 Task: Create a section Compliance Audit Sprint and in the section, add a milestone Disaster Recovery Plan Testing in the project TrueNorth.
Action: Mouse moved to (76, 302)
Screenshot: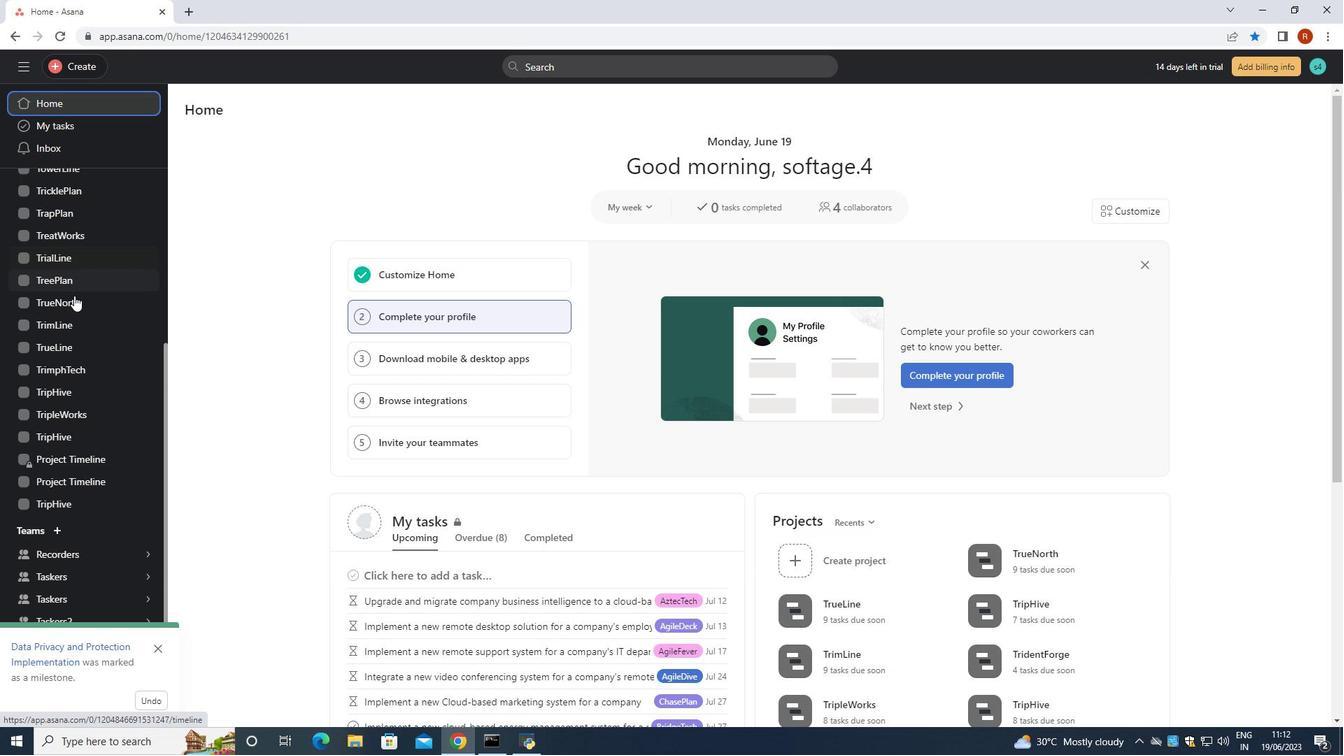 
Action: Mouse pressed left at (76, 302)
Screenshot: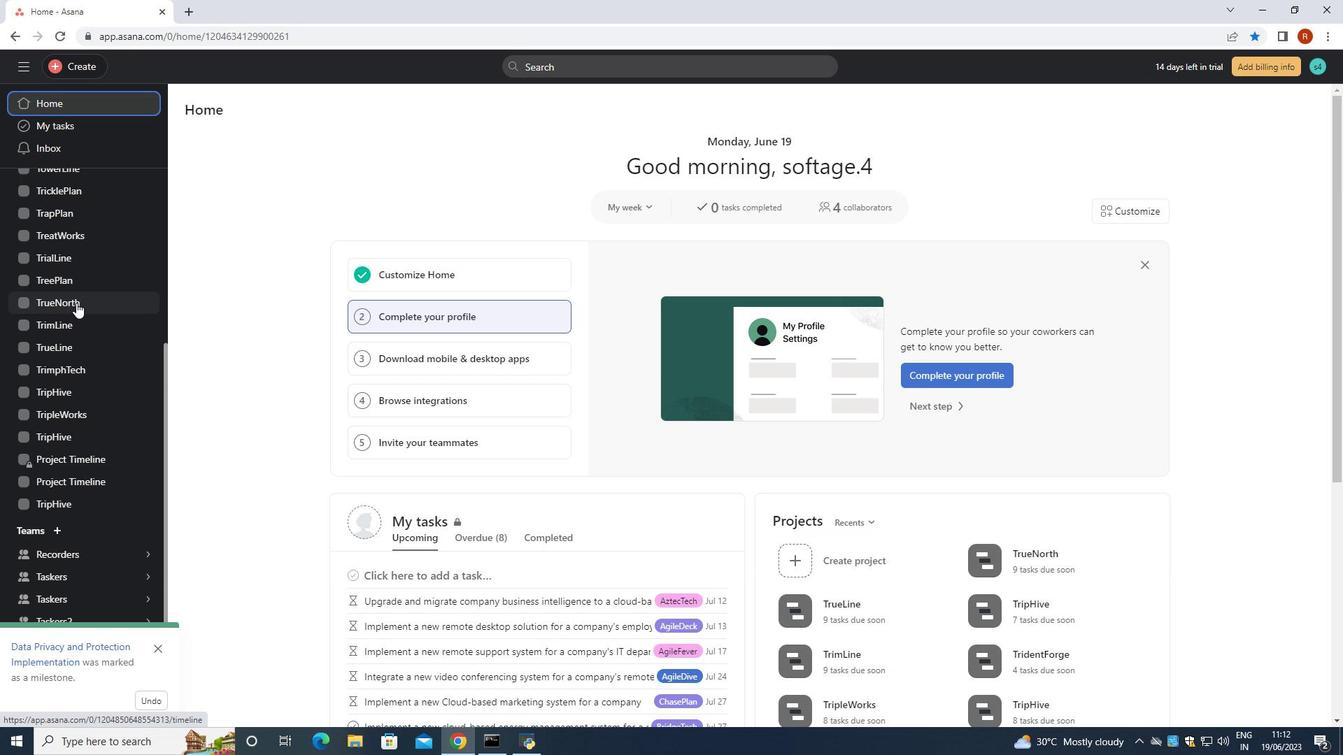 
Action: Mouse moved to (237, 671)
Screenshot: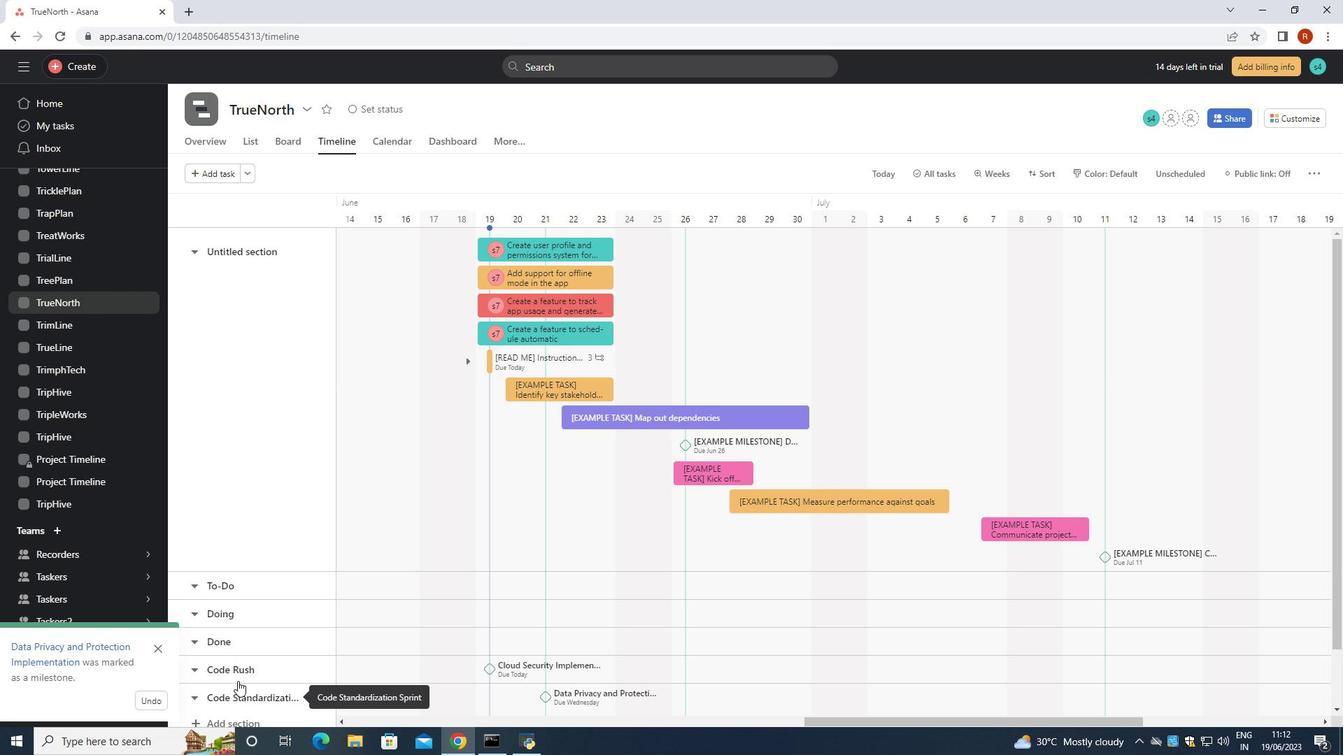 
Action: Mouse scrolled (237, 670) with delta (0, 0)
Screenshot: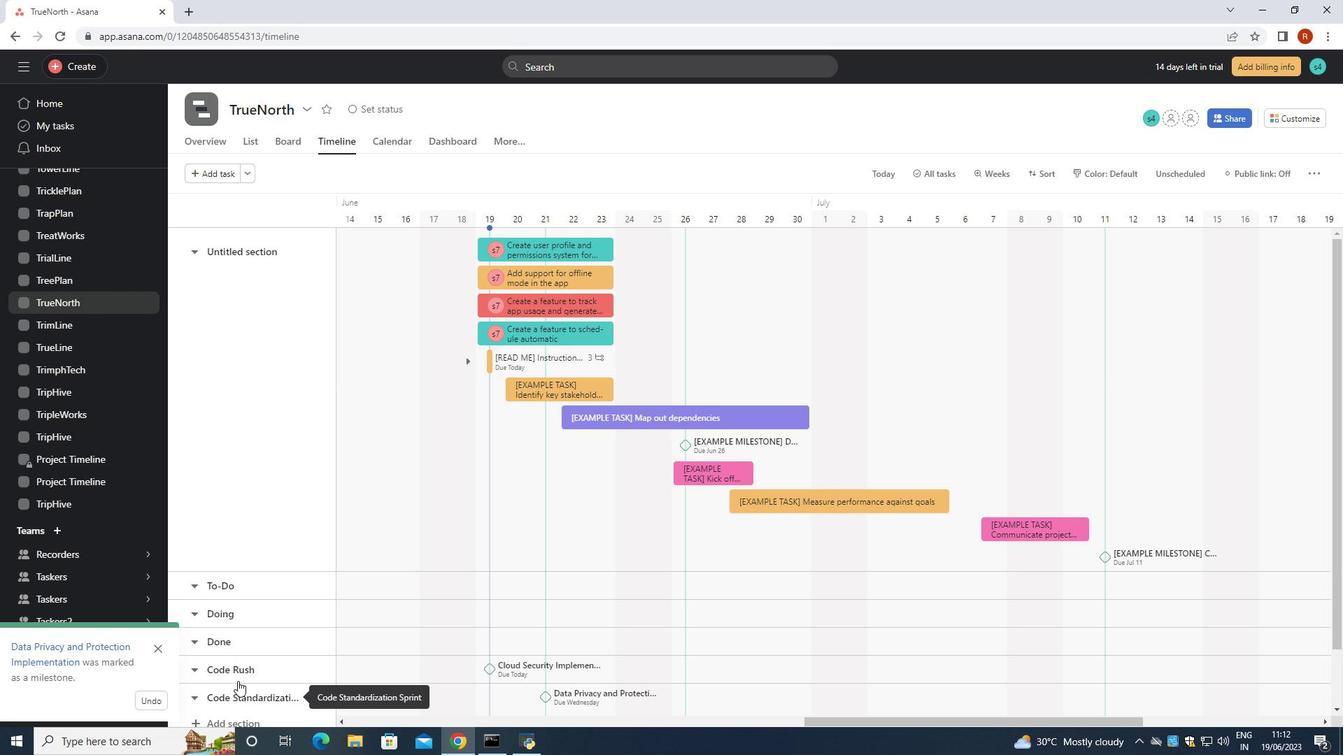 
Action: Mouse moved to (237, 668)
Screenshot: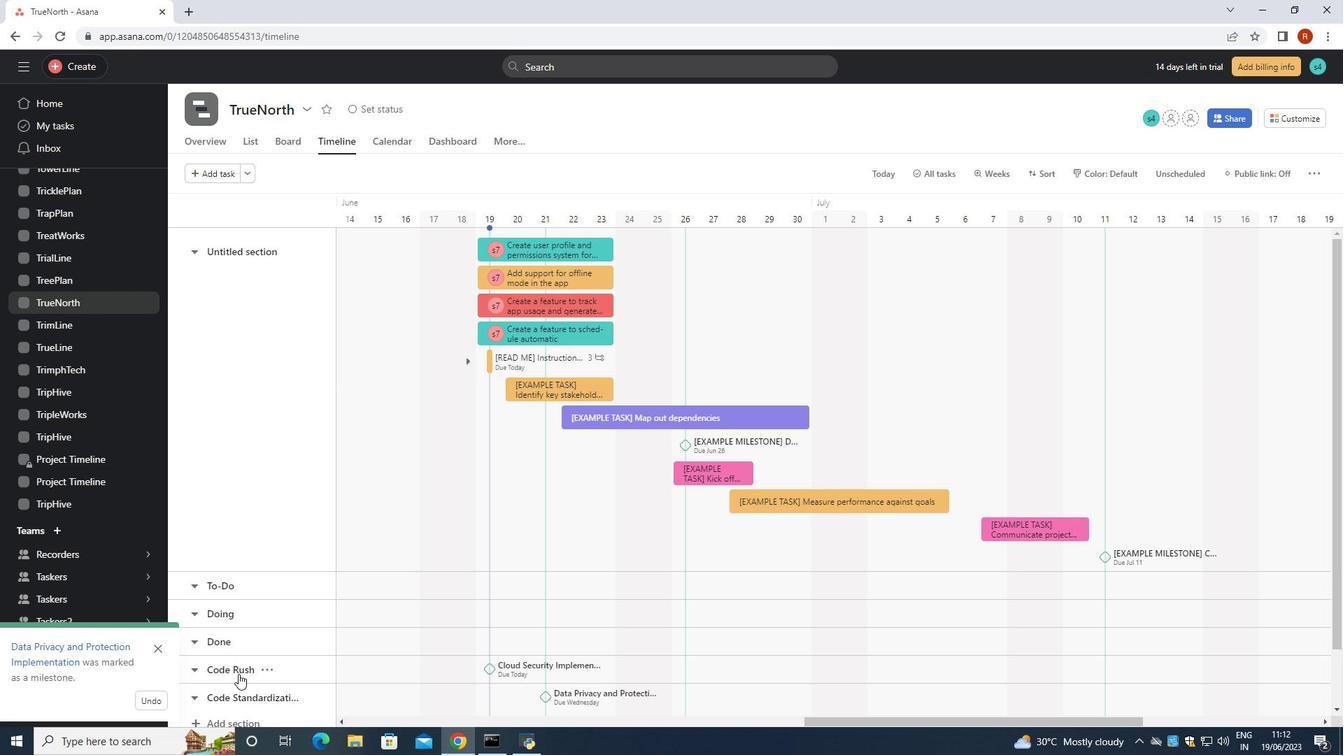 
Action: Mouse scrolled (237, 667) with delta (0, 0)
Screenshot: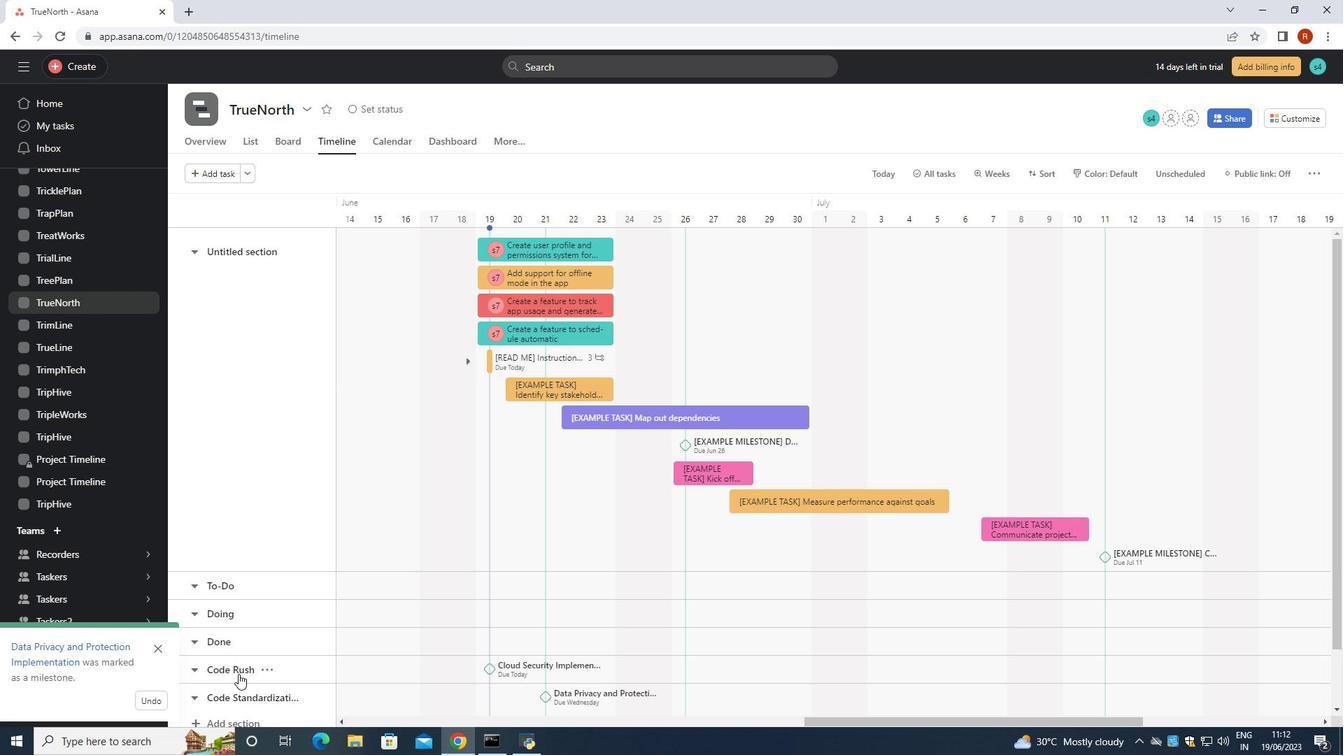 
Action: Mouse moved to (237, 665)
Screenshot: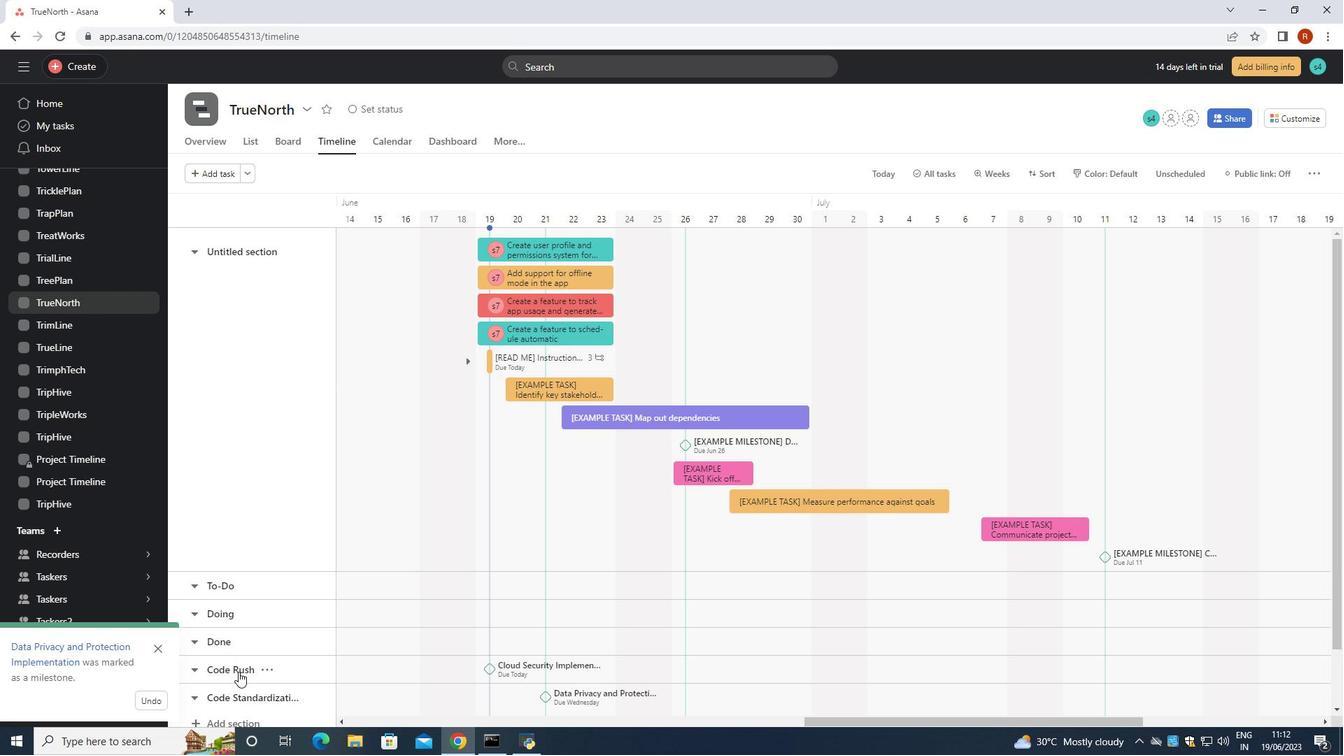 
Action: Mouse scrolled (237, 664) with delta (0, 0)
Screenshot: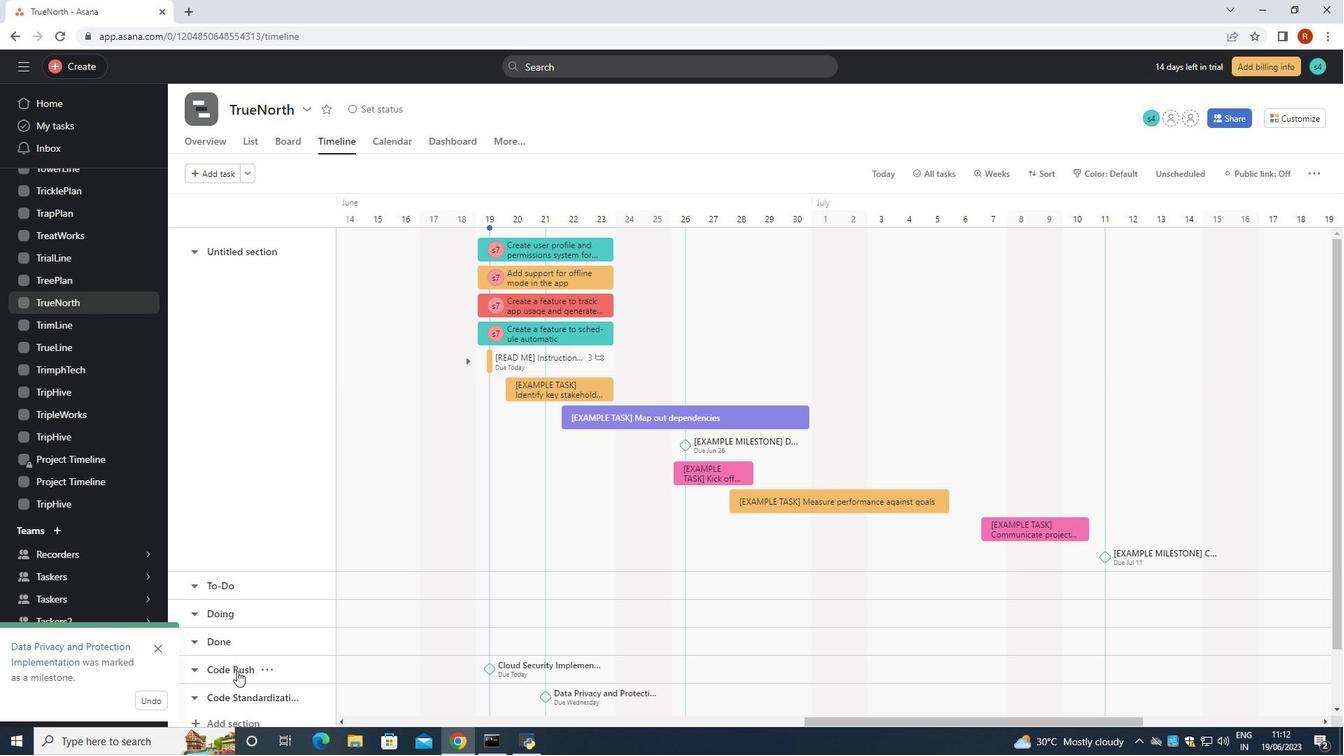 
Action: Mouse moved to (245, 659)
Screenshot: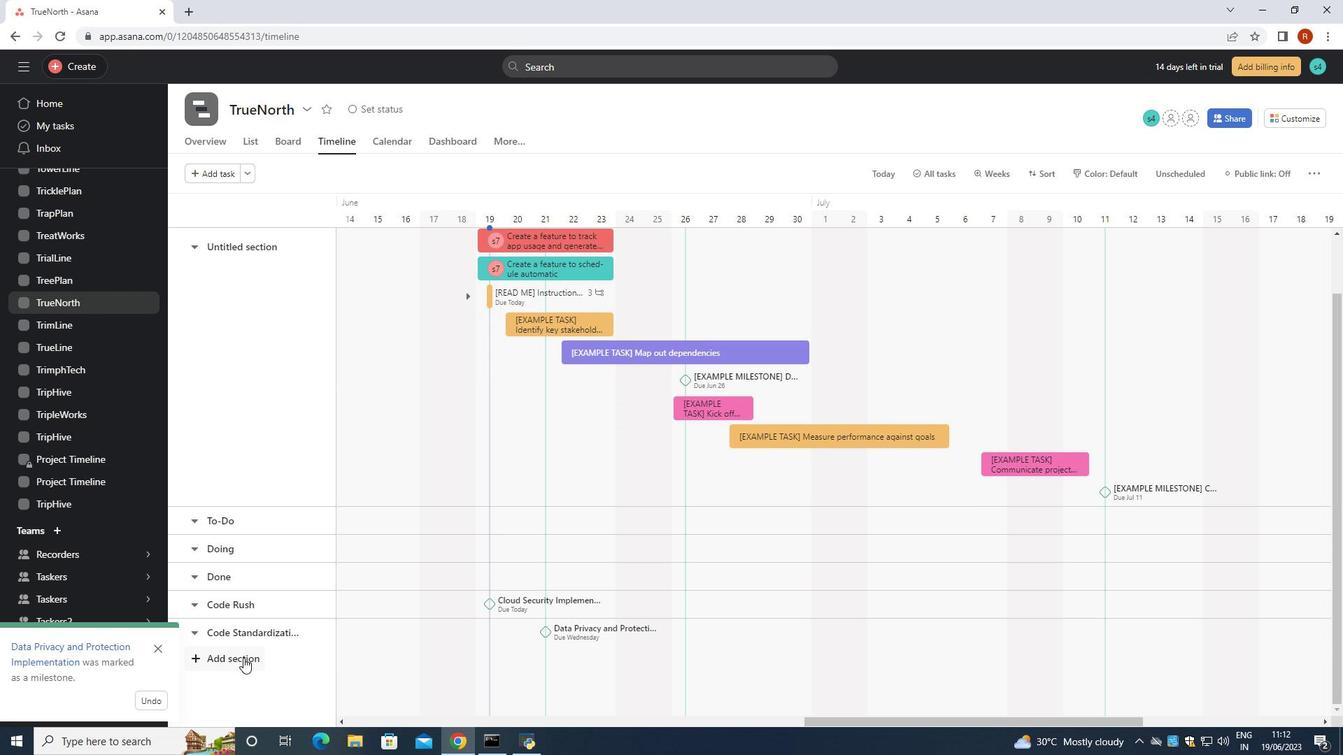 
Action: Mouse pressed left at (245, 659)
Screenshot: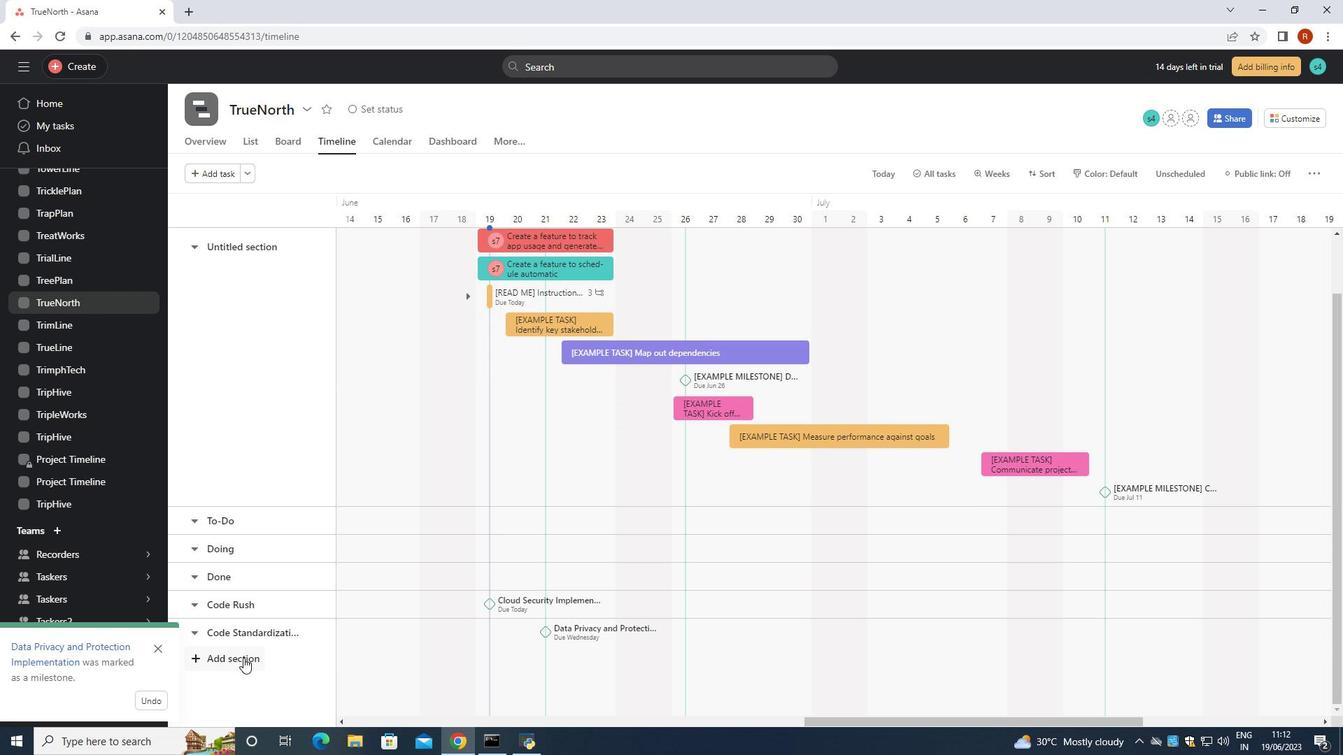 
Action: Mouse moved to (245, 659)
Screenshot: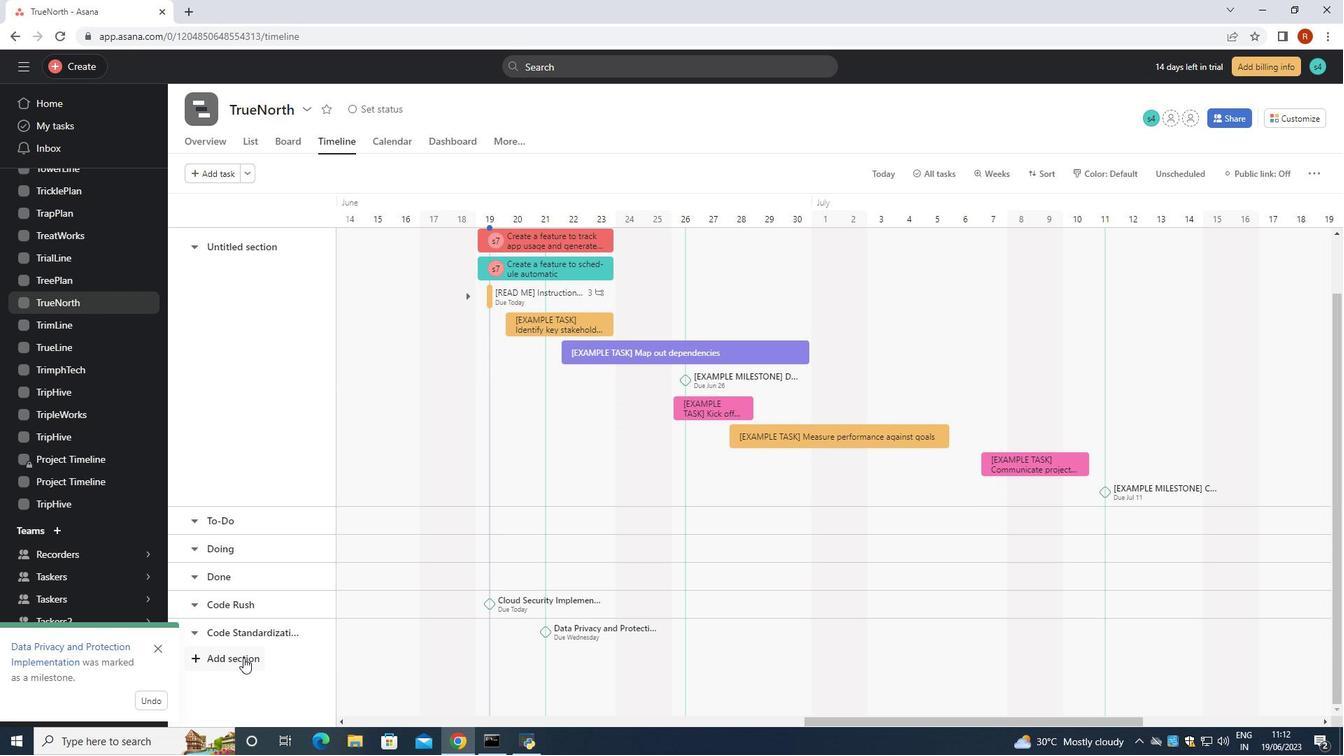 
Action: Key pressed <Key.shift>Campliance<Key.space><Key.shift>Audit<Key.space><Key.shift>Sprint<Key.space>
Screenshot: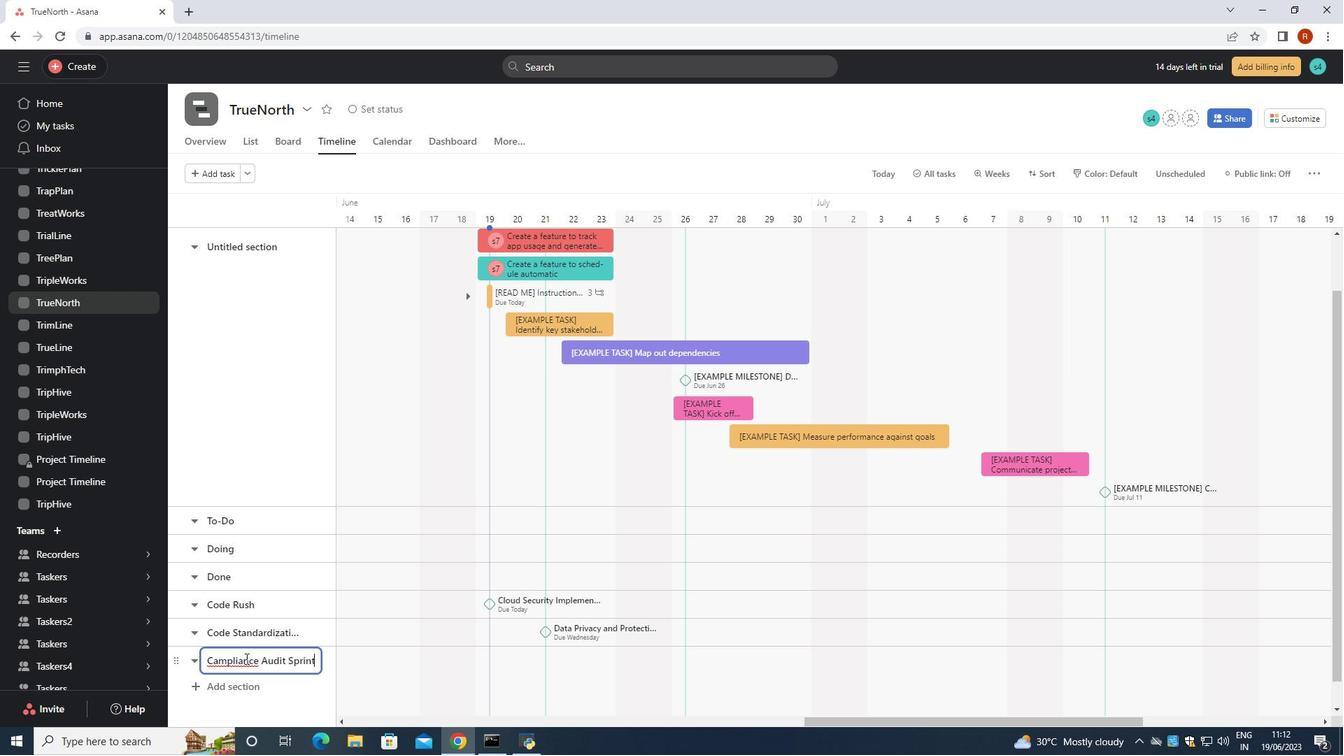 
Action: Mouse moved to (218, 661)
Screenshot: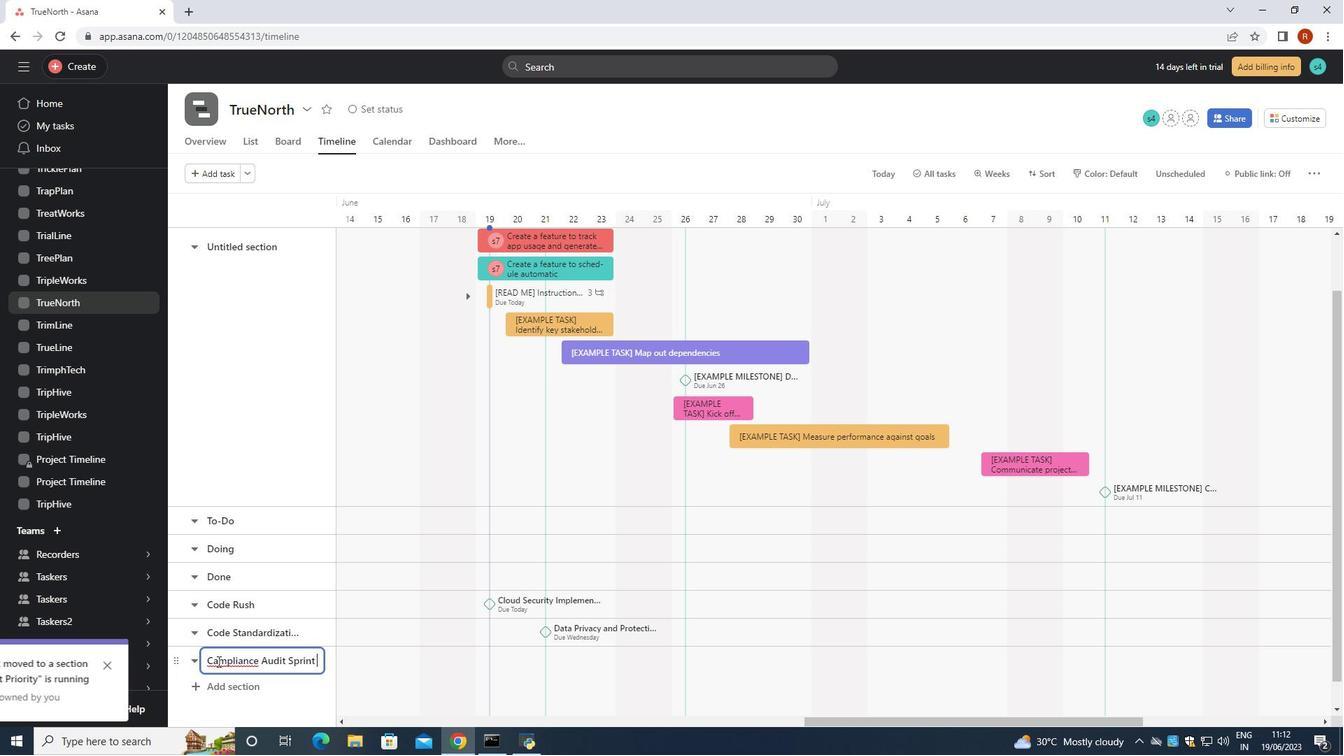 
Action: Mouse pressed left at (218, 661)
Screenshot: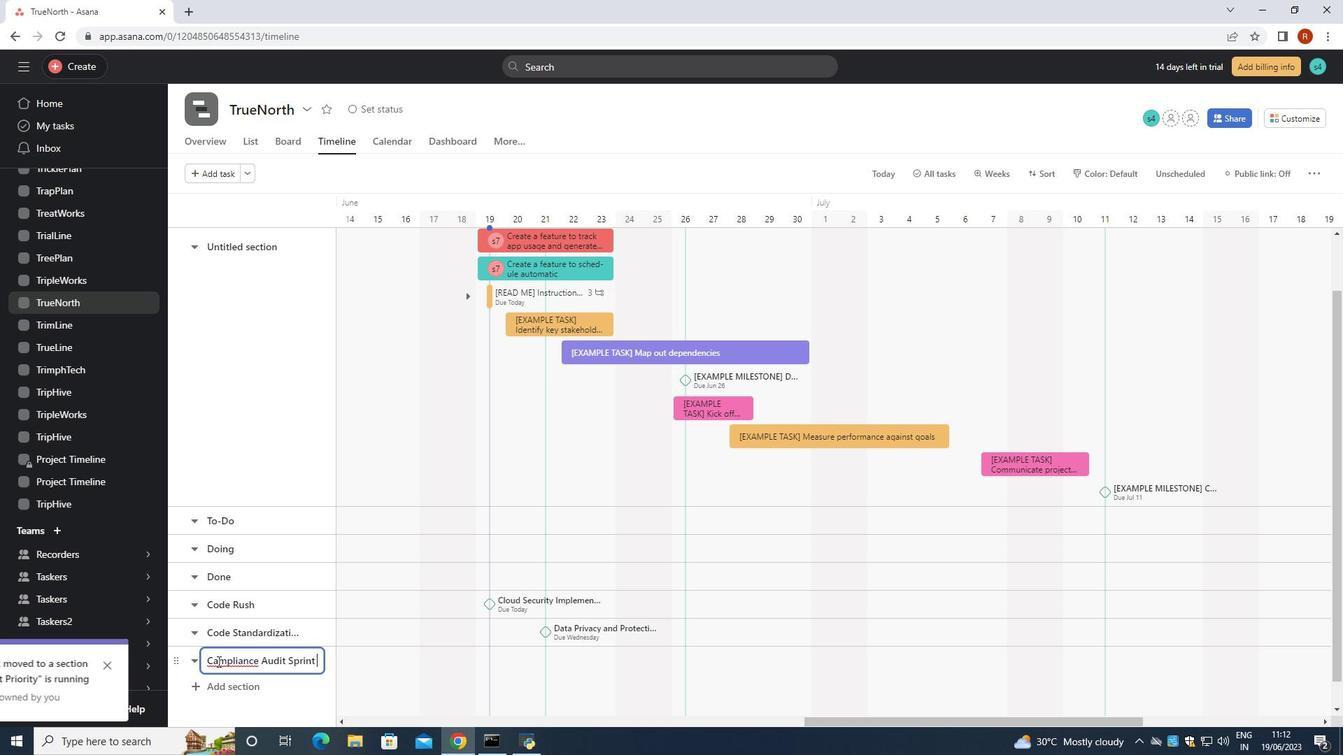 
Action: Mouse moved to (223, 663)
Screenshot: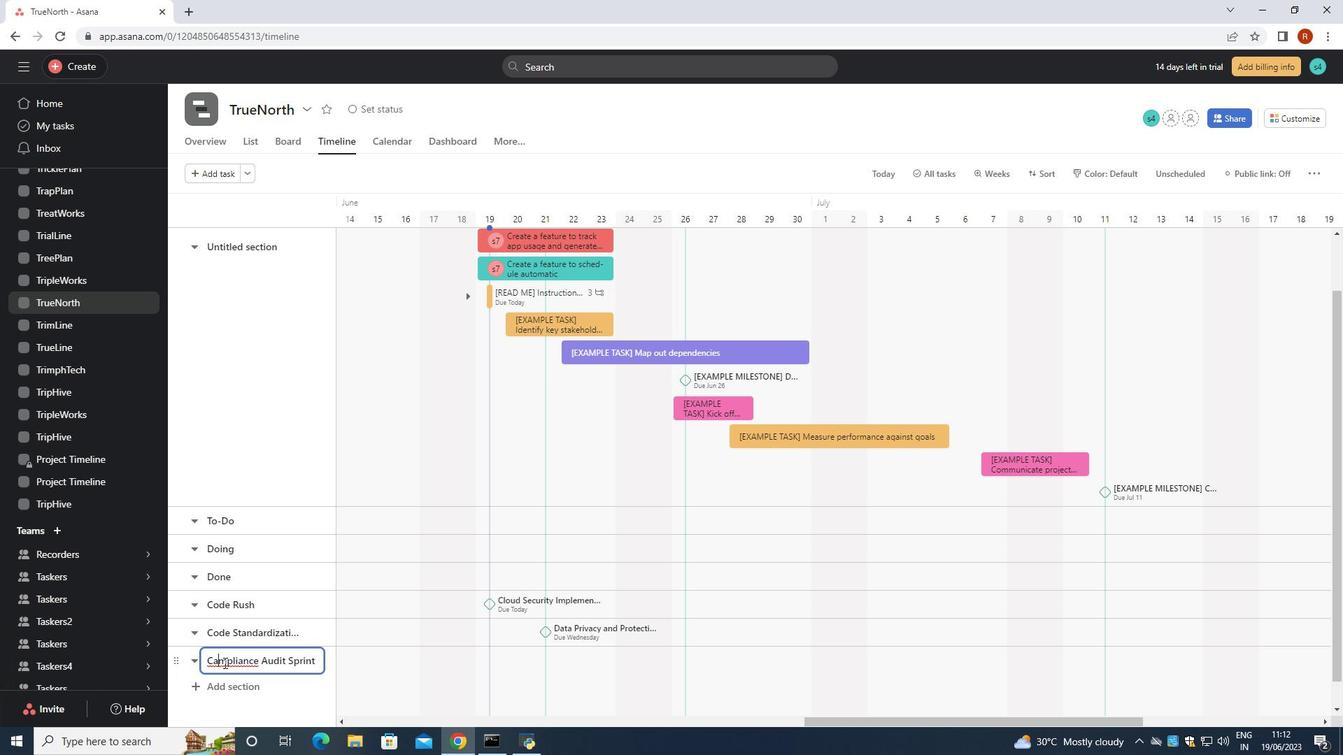 
Action: Key pressed <Key.backspace>o
Screenshot: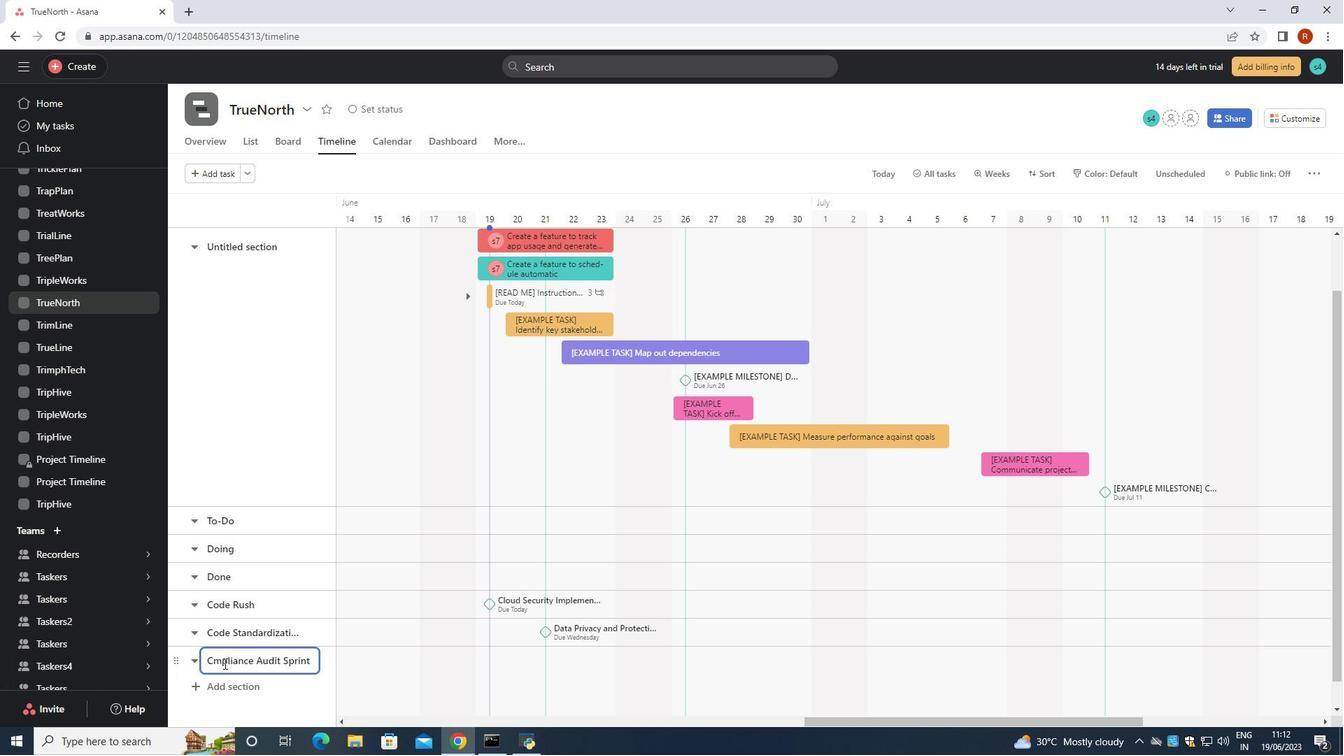 
Action: Mouse moved to (438, 654)
Screenshot: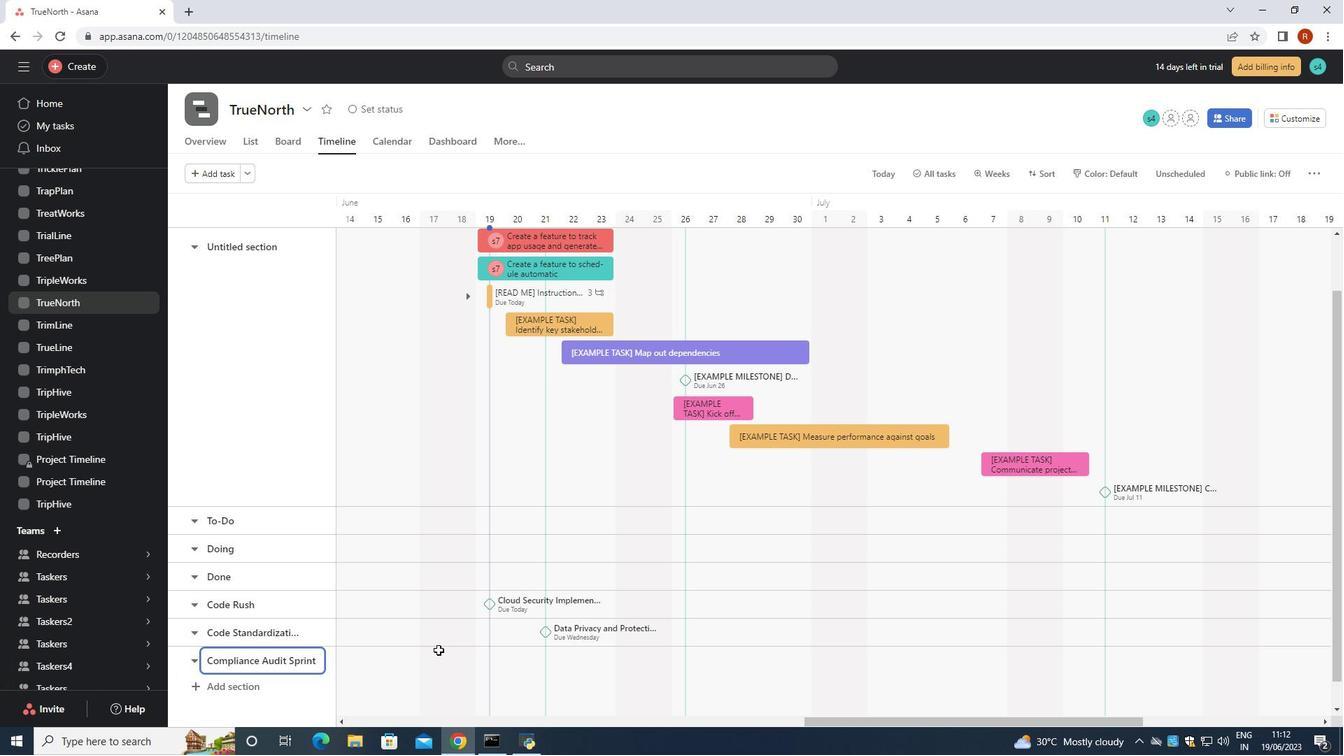 
Action: Mouse pressed left at (438, 654)
Screenshot: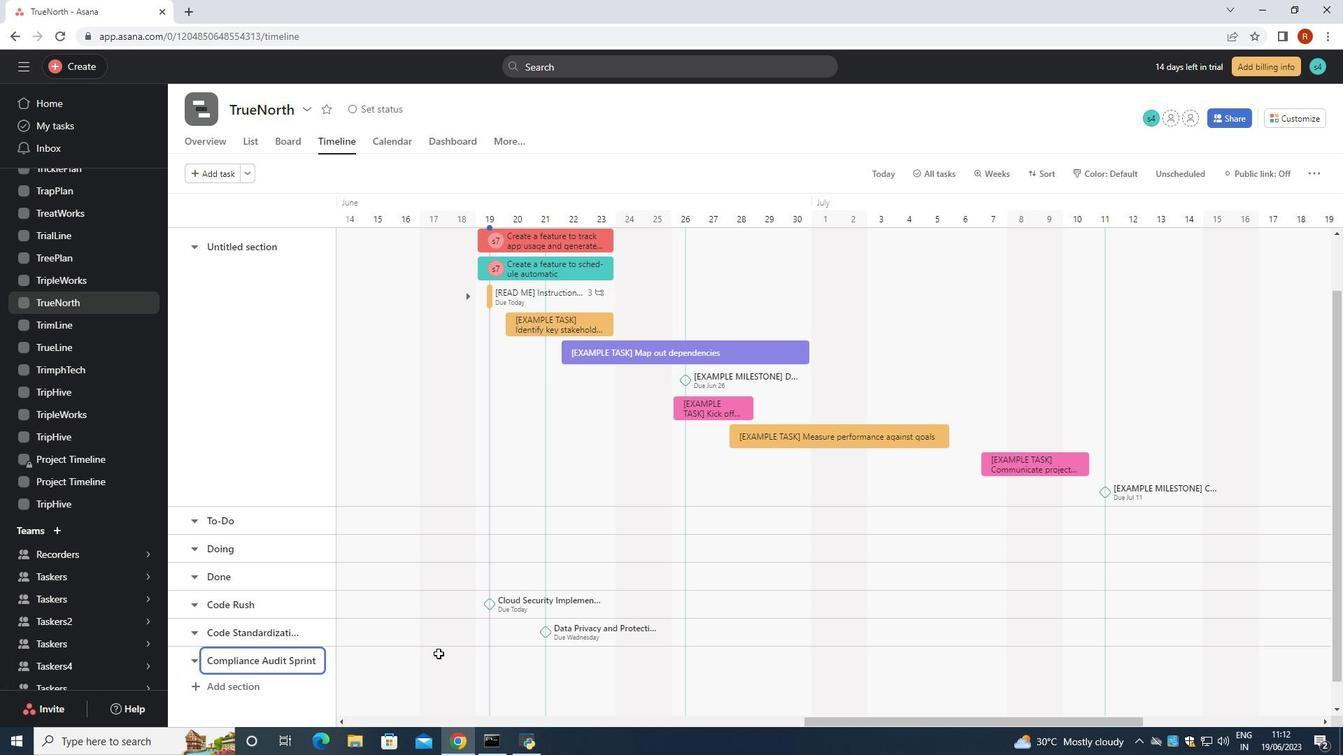
Action: Mouse pressed left at (438, 654)
Screenshot: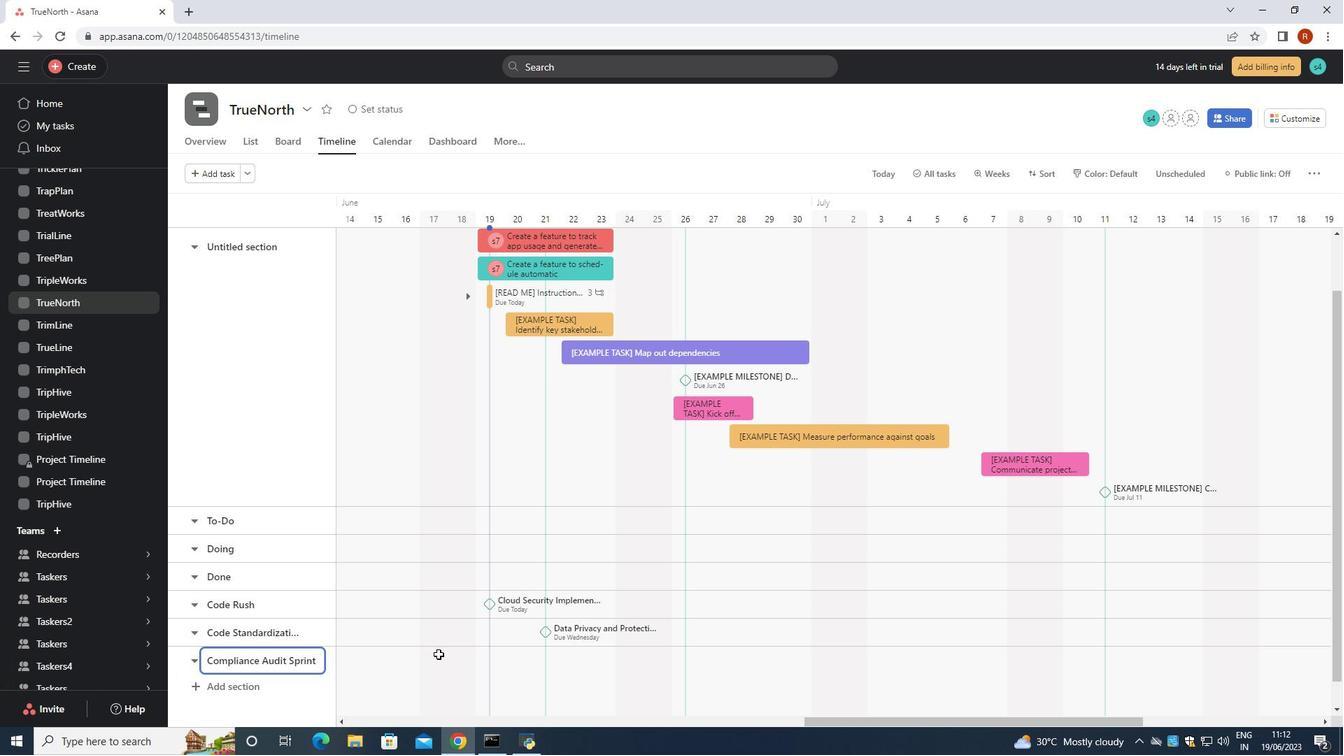 
Action: Key pressed <Key.shift><Key.shift><Key.shift><Key.shift><Key.shift>Disater<Key.space><Key.shift>Recovery<Key.space><Key.shift>Plan<Key.space><Key.shift>Testing<Key.space><Key.shift>
Screenshot: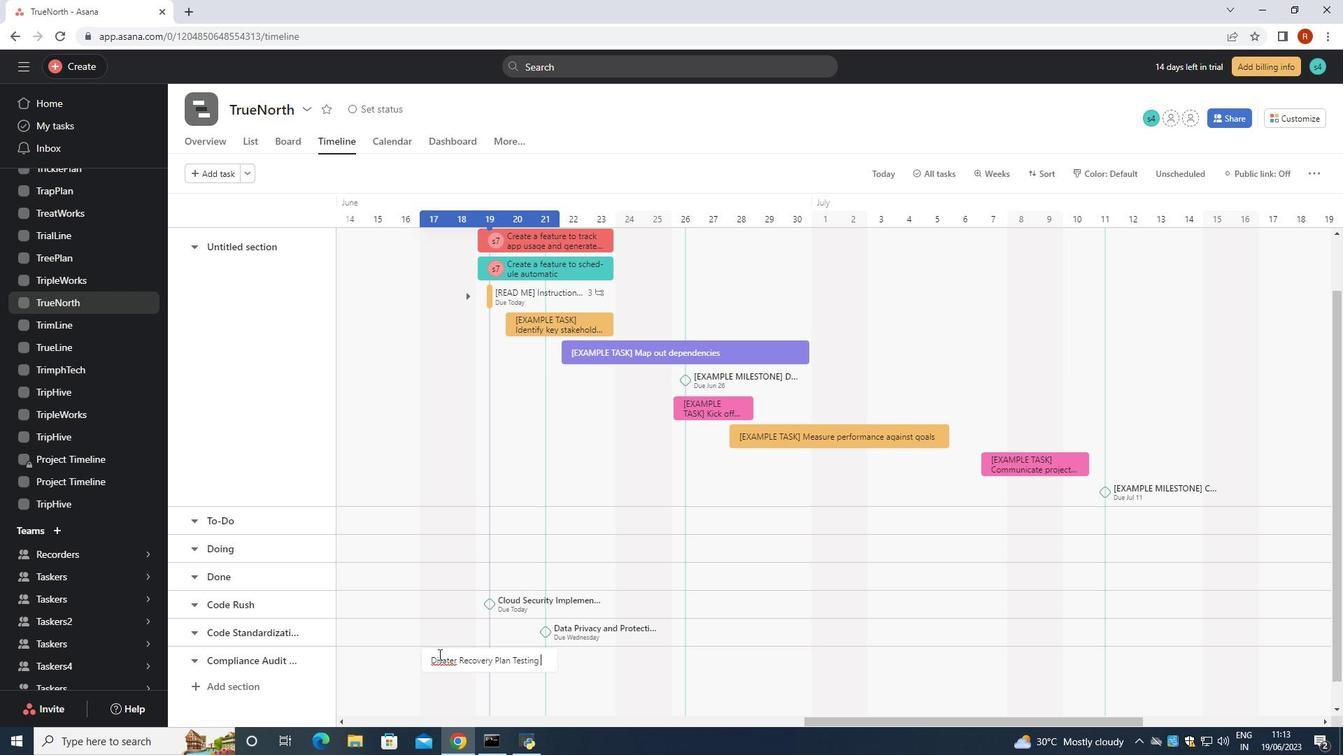 
Action: Mouse moved to (443, 661)
Screenshot: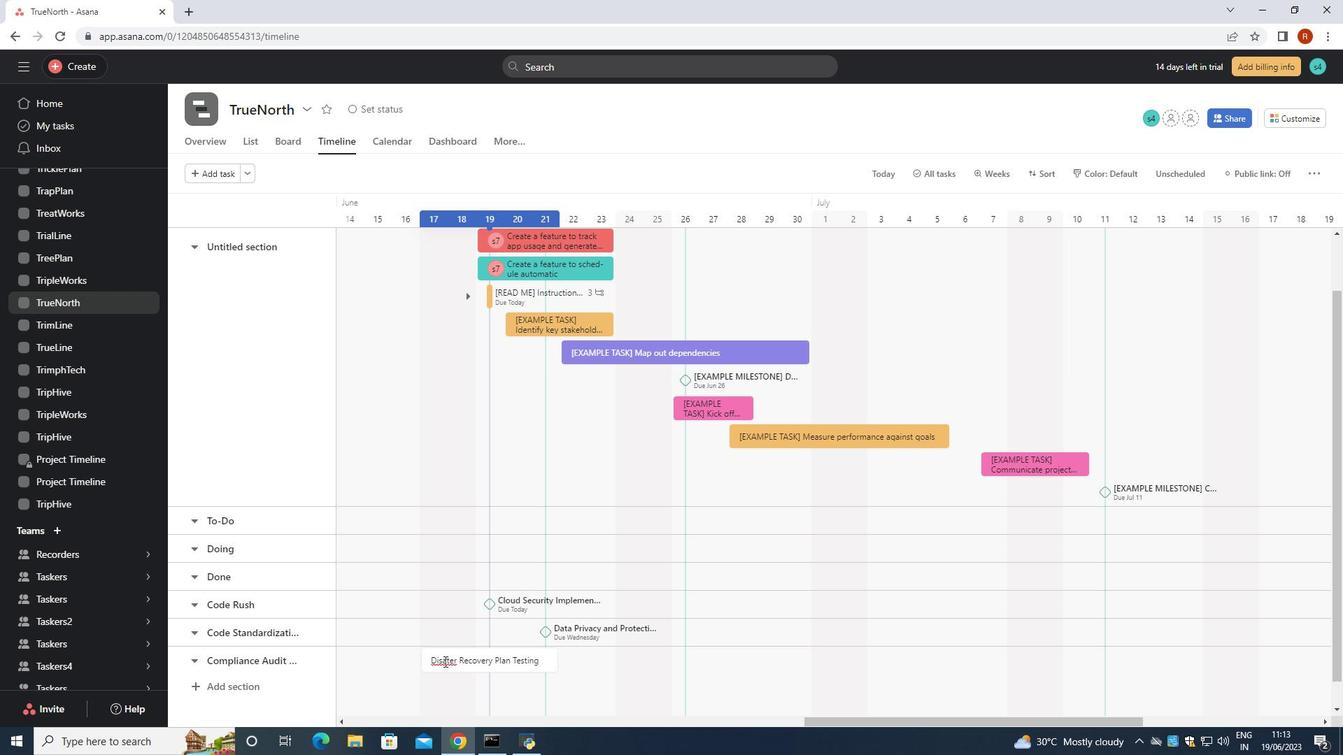 
Action: Mouse pressed left at (443, 661)
Screenshot: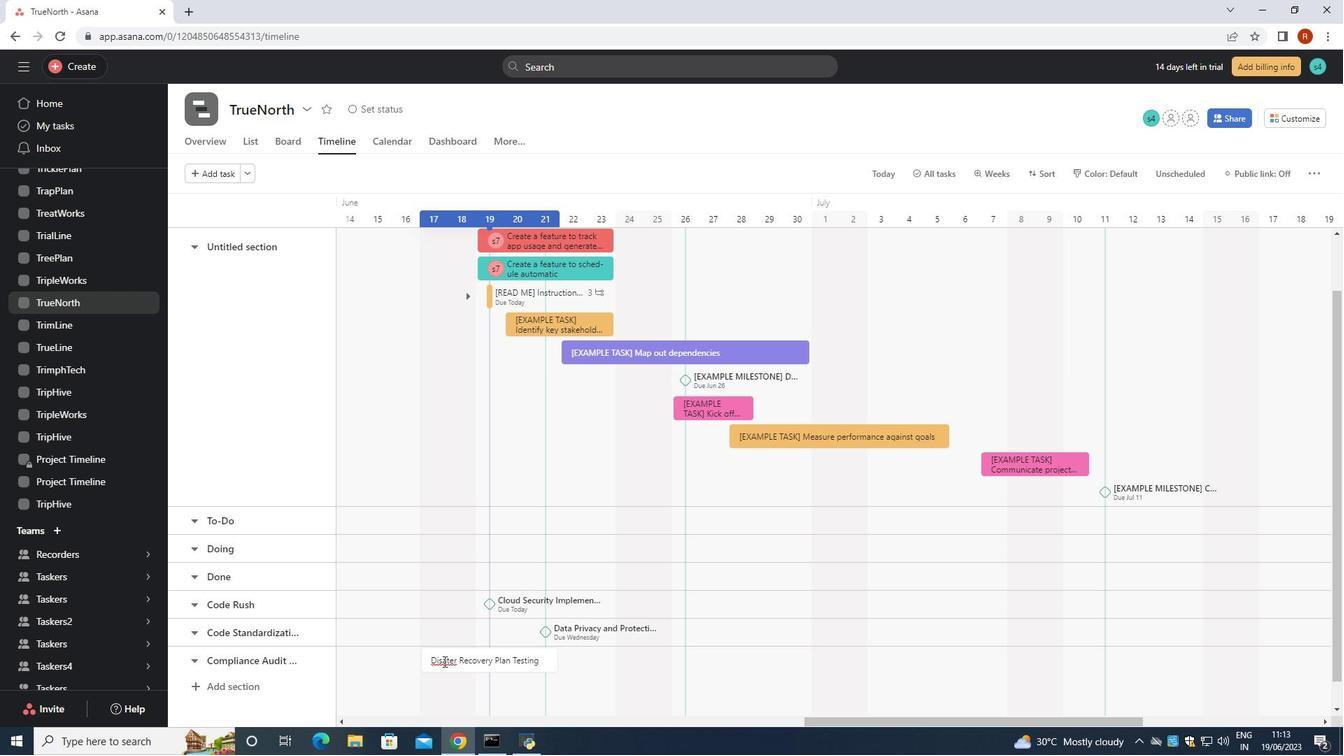 
Action: Mouse moved to (899, 222)
Screenshot: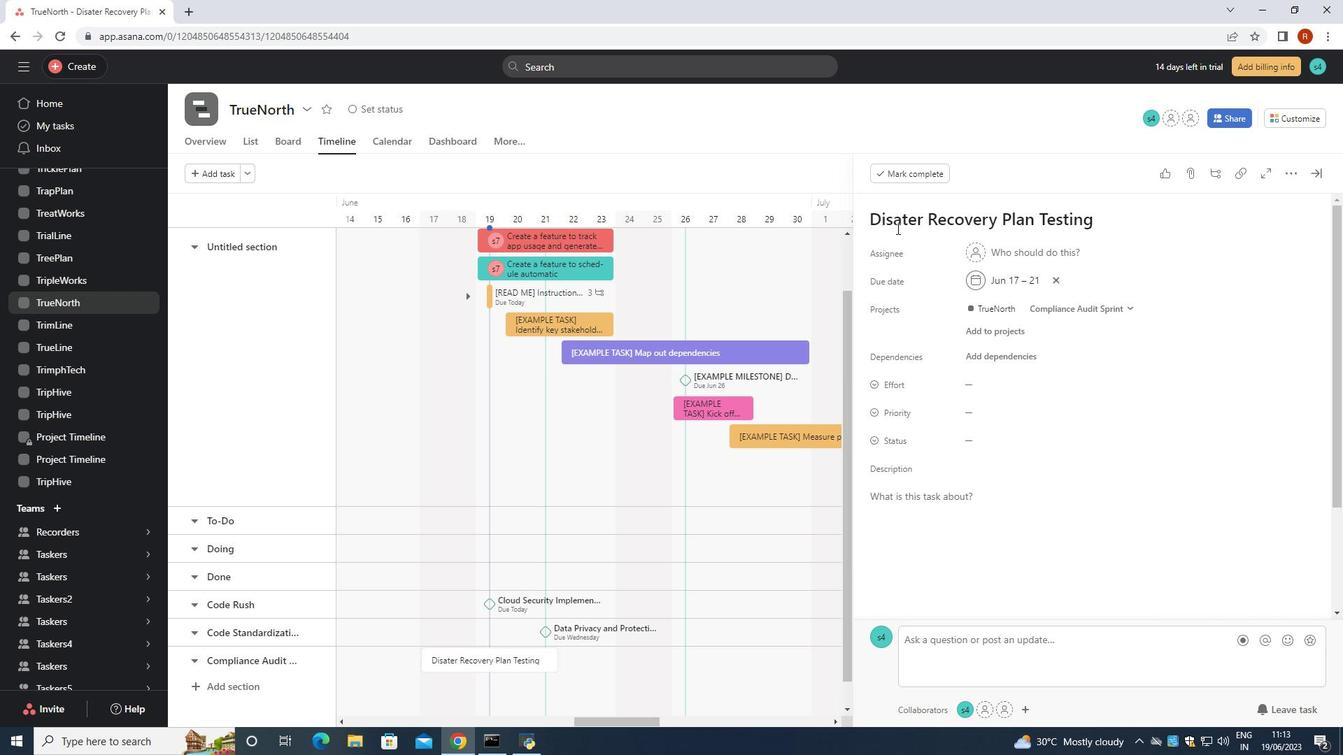 
Action: Mouse pressed left at (899, 222)
Screenshot: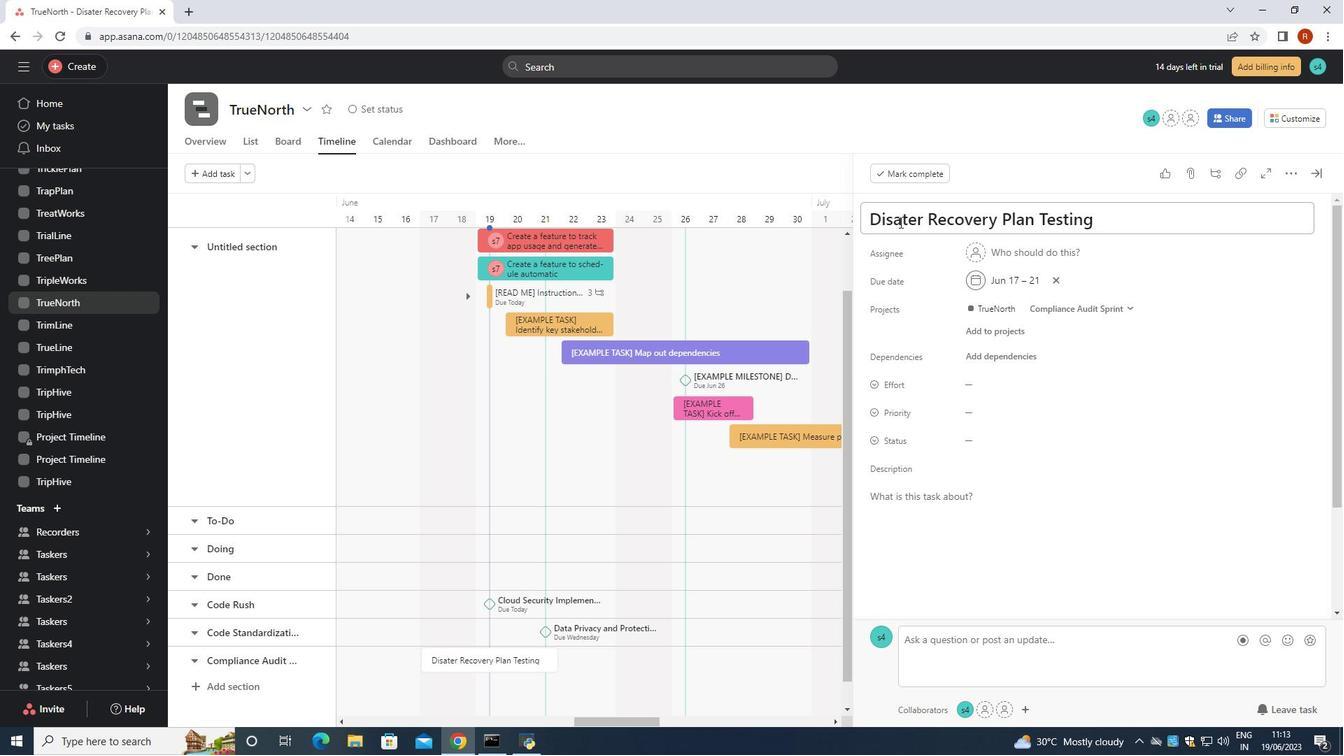 
Action: Key pressed s
Screenshot: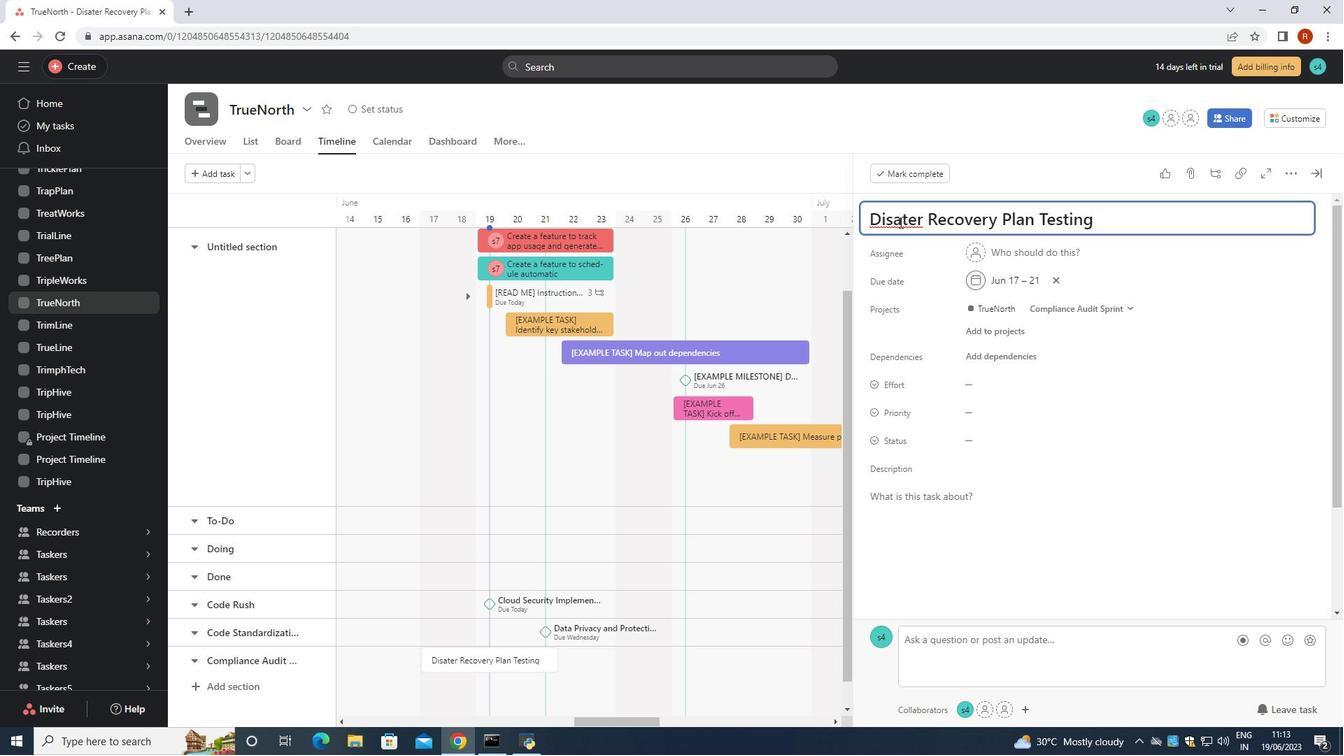 
Action: Mouse moved to (1318, 179)
Screenshot: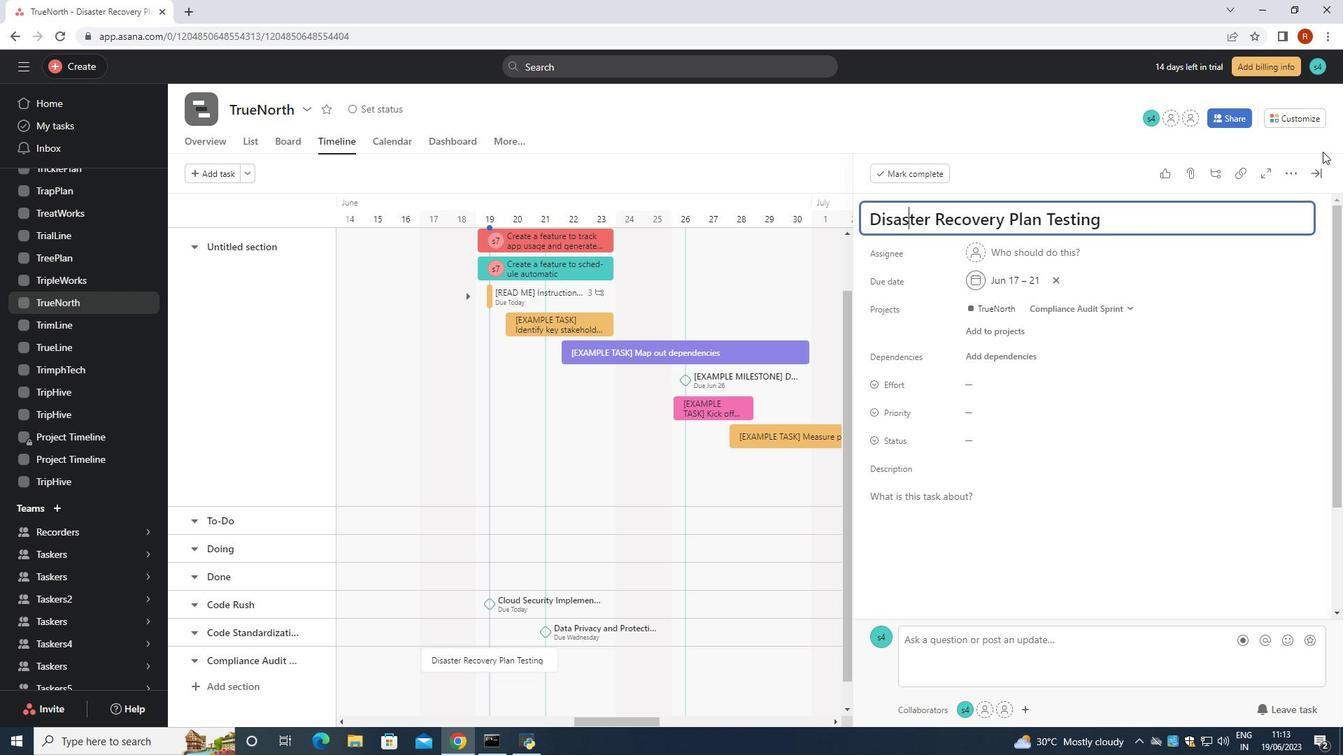 
Action: Mouse pressed left at (1318, 179)
Screenshot: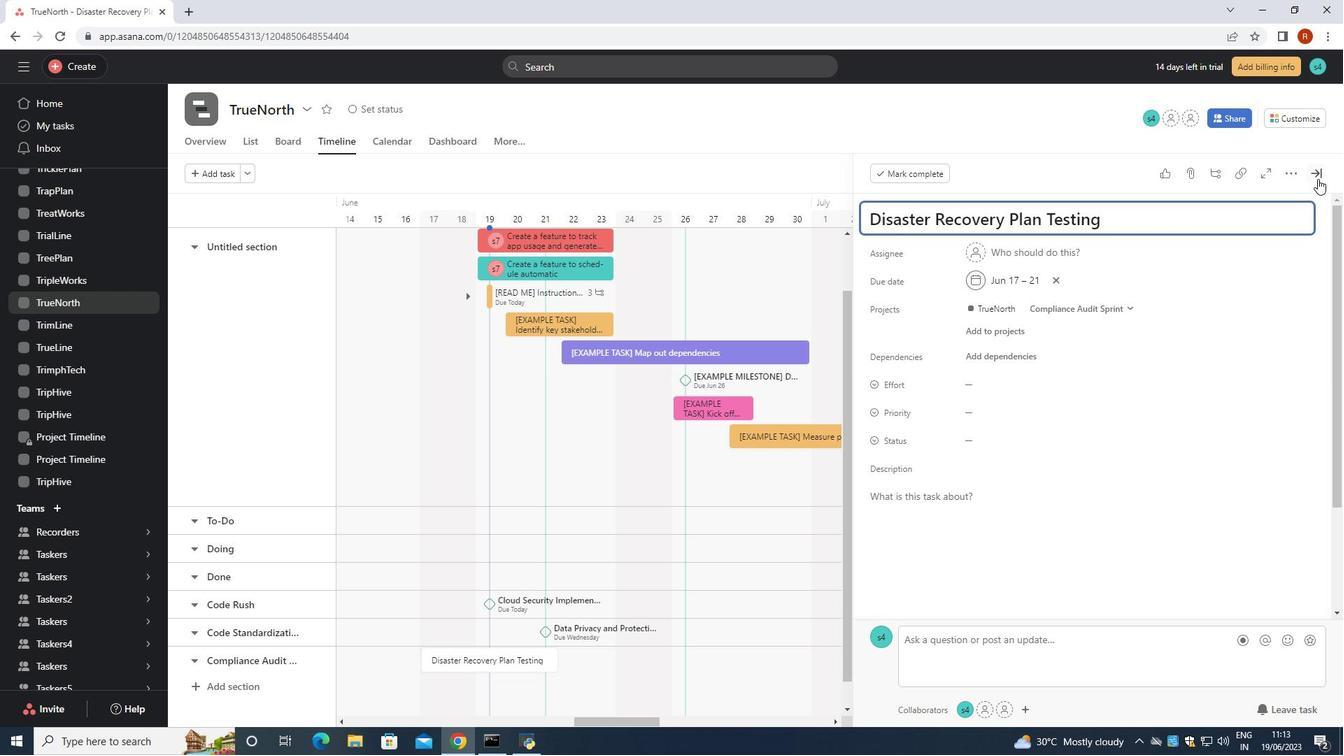 
Action: Mouse moved to (509, 659)
Screenshot: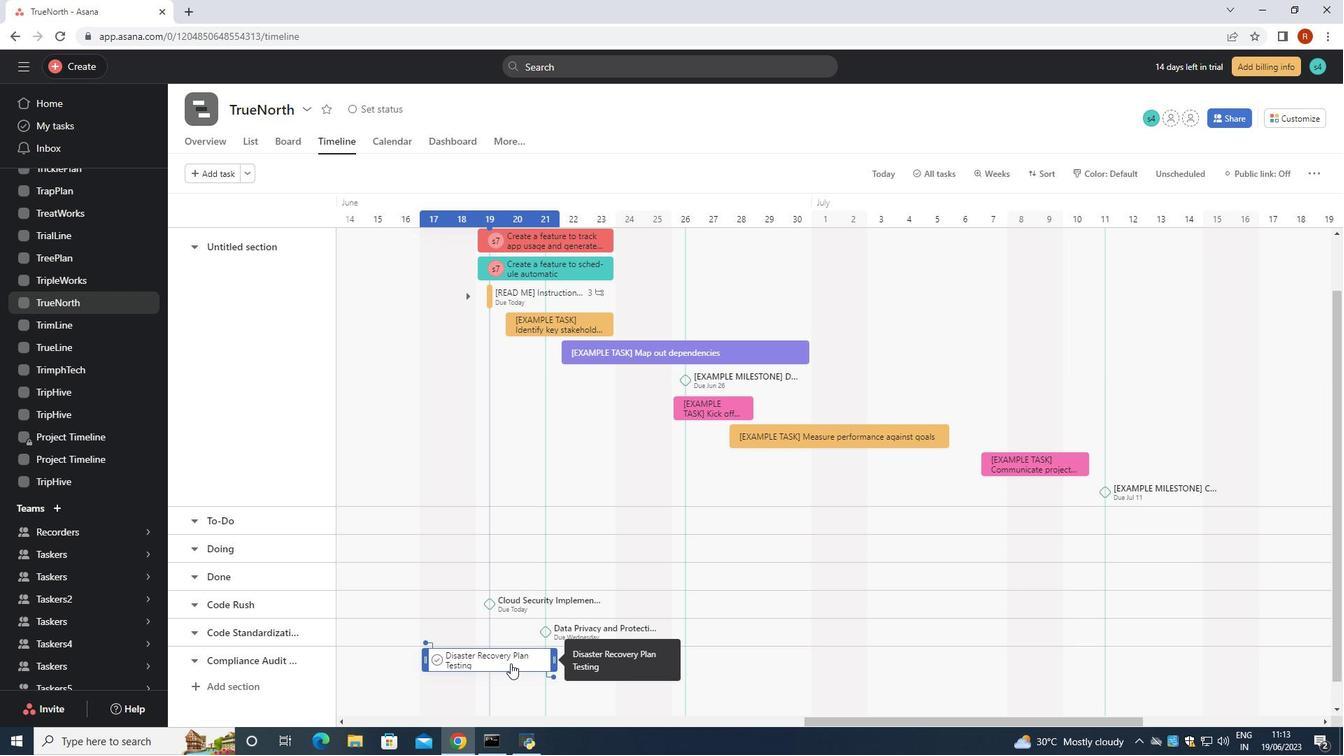 
Action: Mouse pressed right at (509, 659)
Screenshot: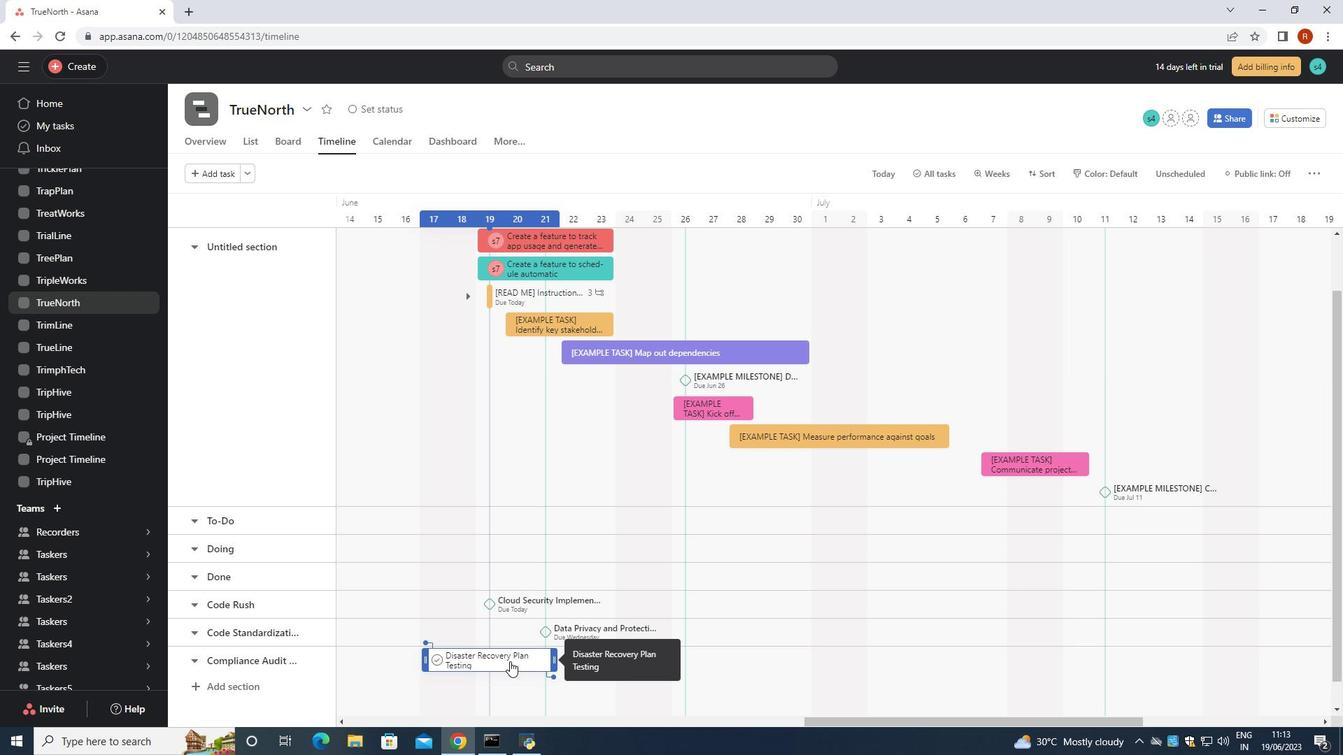 
Action: Mouse moved to (574, 583)
Screenshot: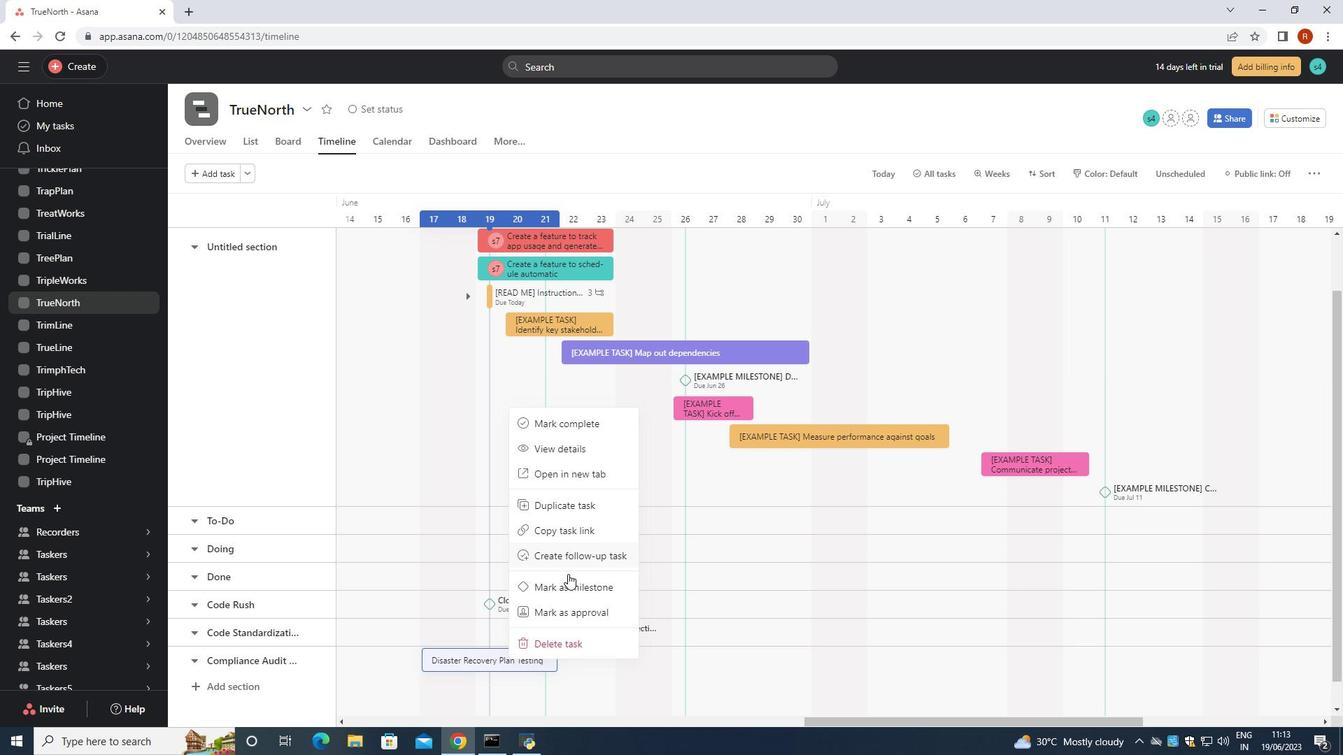
Action: Mouse pressed left at (574, 583)
Screenshot: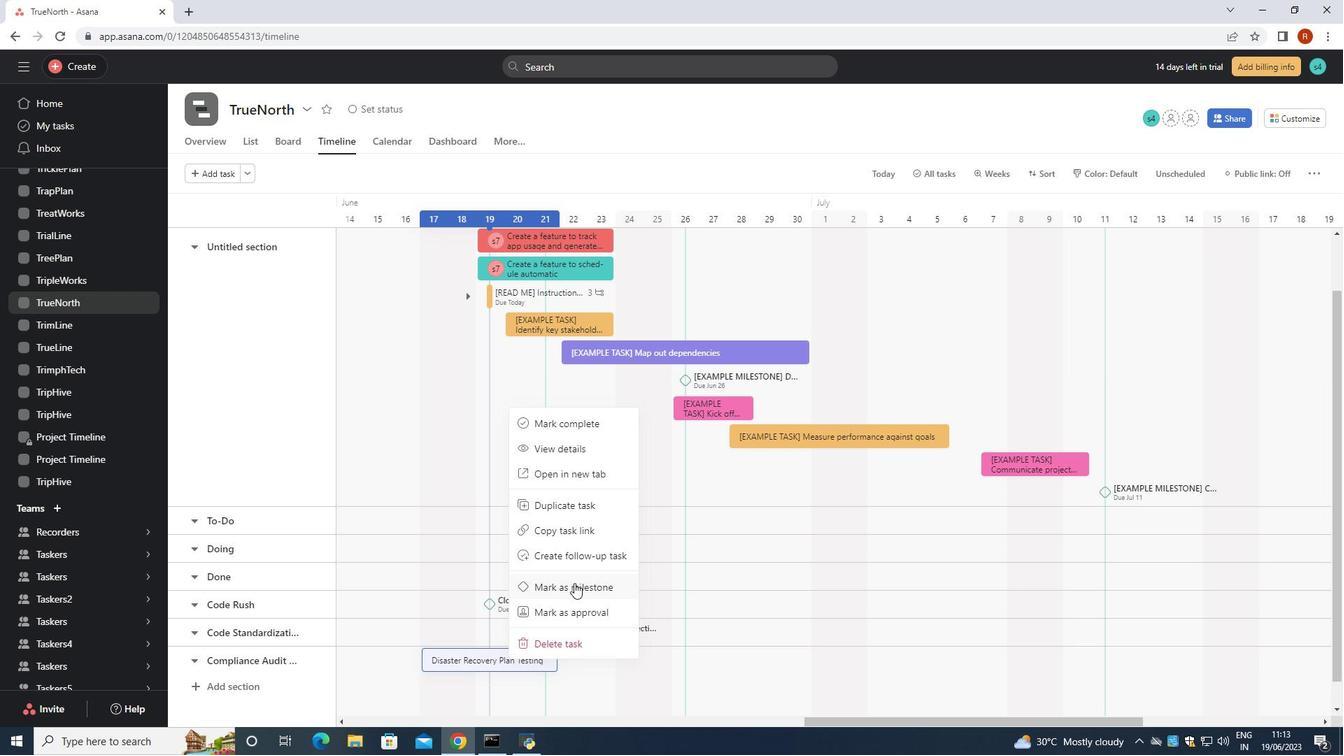 
